 Task: Create a rule when an attachment not starting with is added to a card by me.
Action: Mouse pressed left at (681, 184)
Screenshot: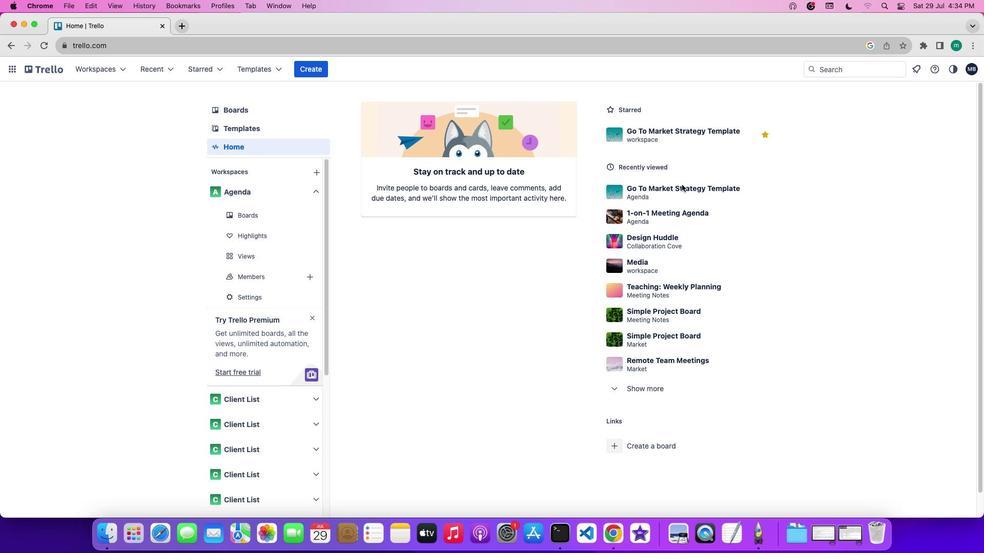 
Action: Mouse pressed left at (681, 184)
Screenshot: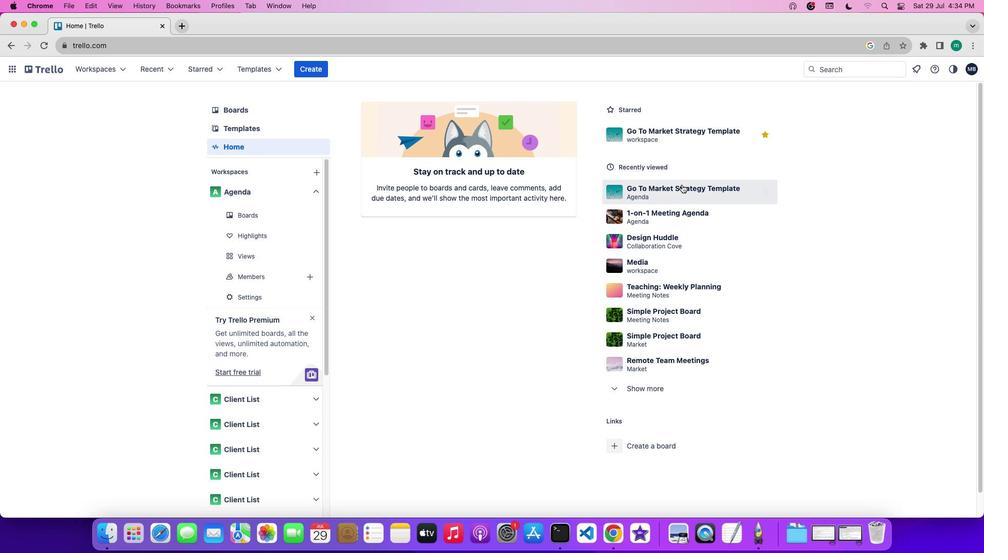 
Action: Mouse moved to (856, 220)
Screenshot: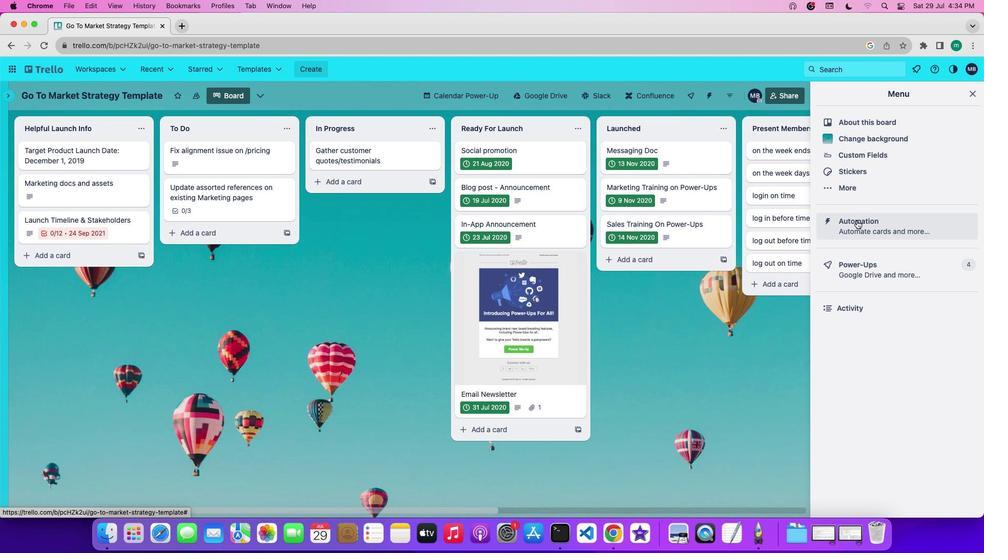 
Action: Mouse pressed left at (856, 220)
Screenshot: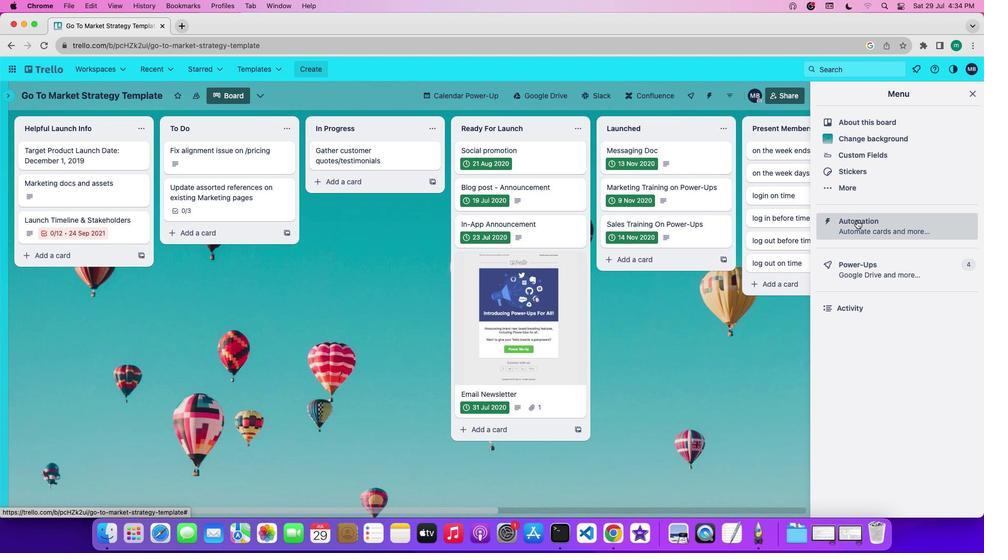 
Action: Mouse moved to (73, 178)
Screenshot: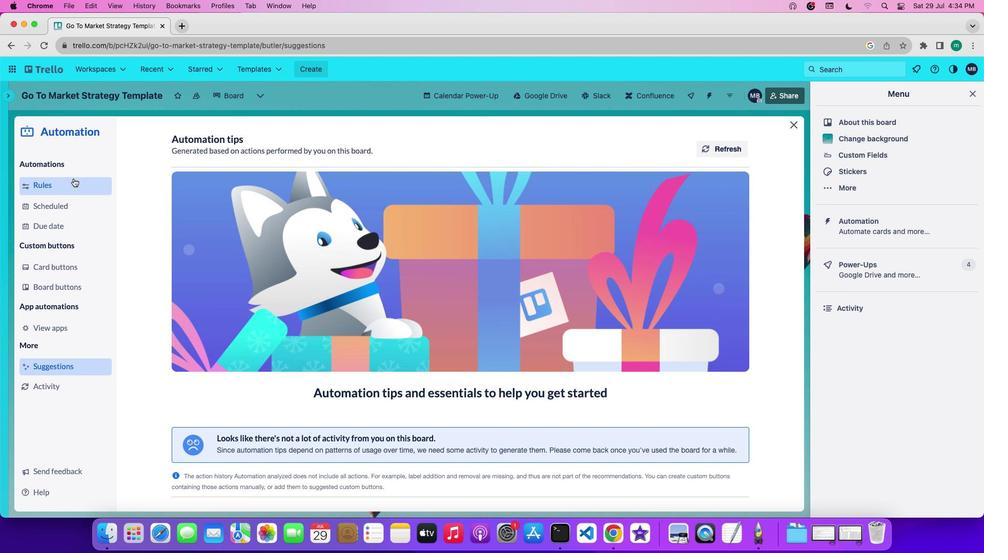 
Action: Mouse pressed left at (73, 178)
Screenshot: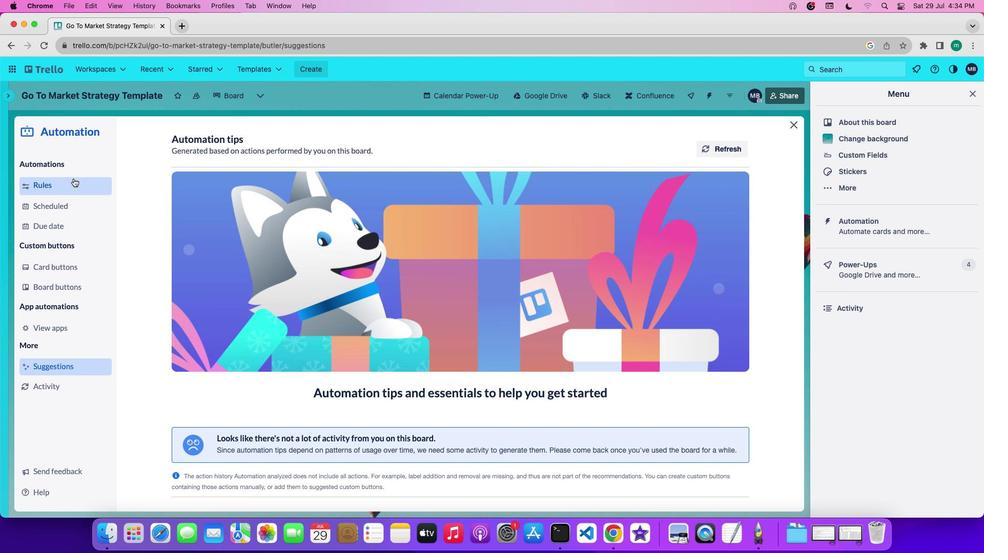 
Action: Mouse moved to (219, 362)
Screenshot: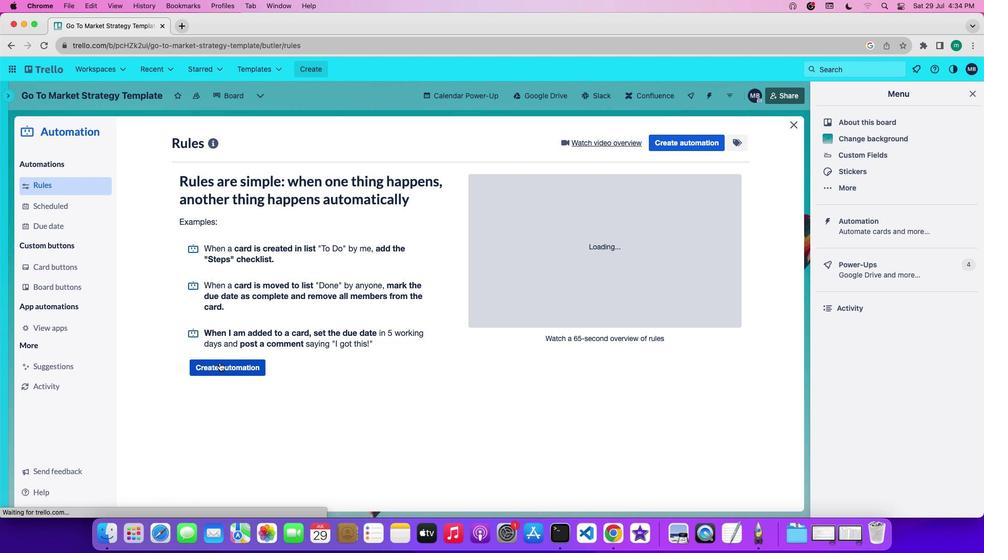 
Action: Mouse pressed left at (219, 362)
Screenshot: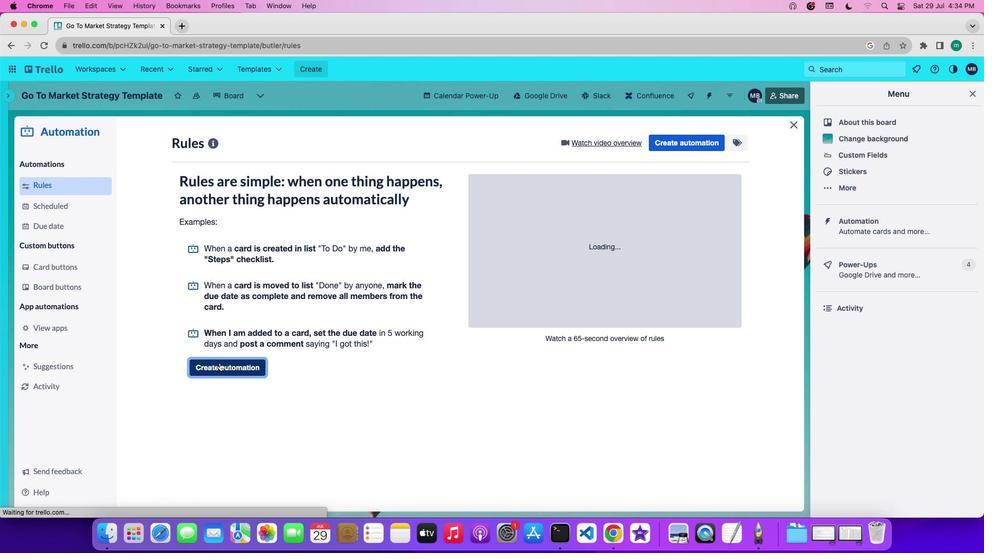 
Action: Mouse moved to (418, 239)
Screenshot: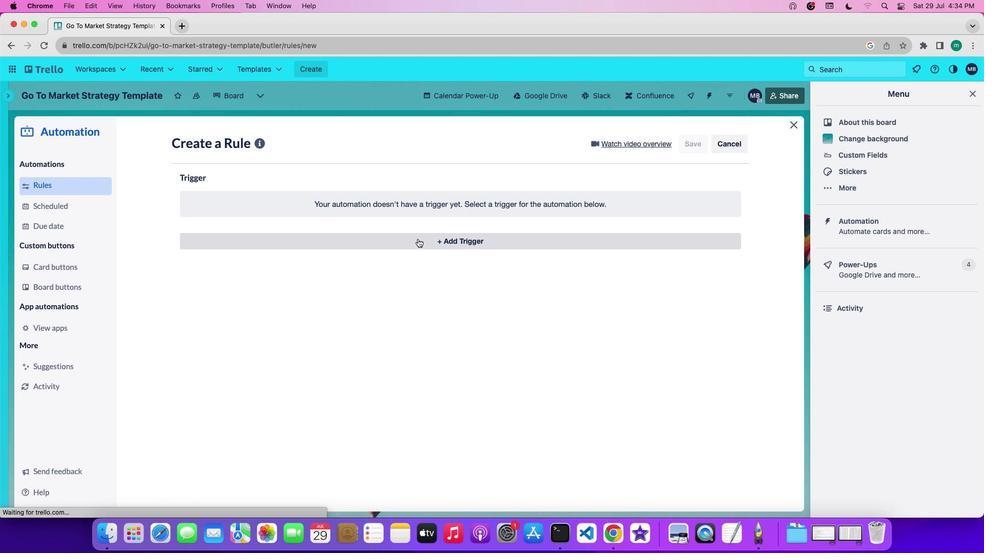 
Action: Mouse pressed left at (418, 239)
Screenshot: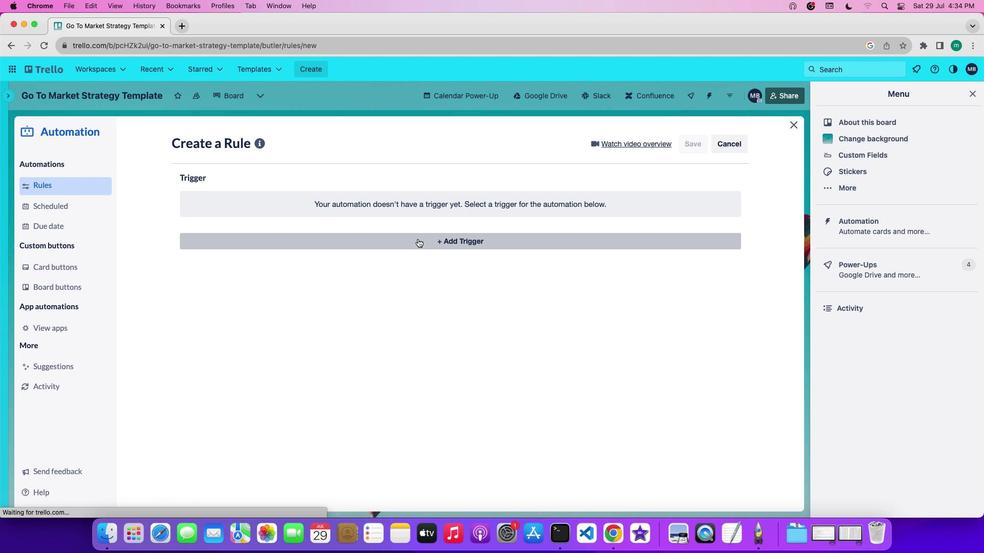 
Action: Mouse moved to (238, 278)
Screenshot: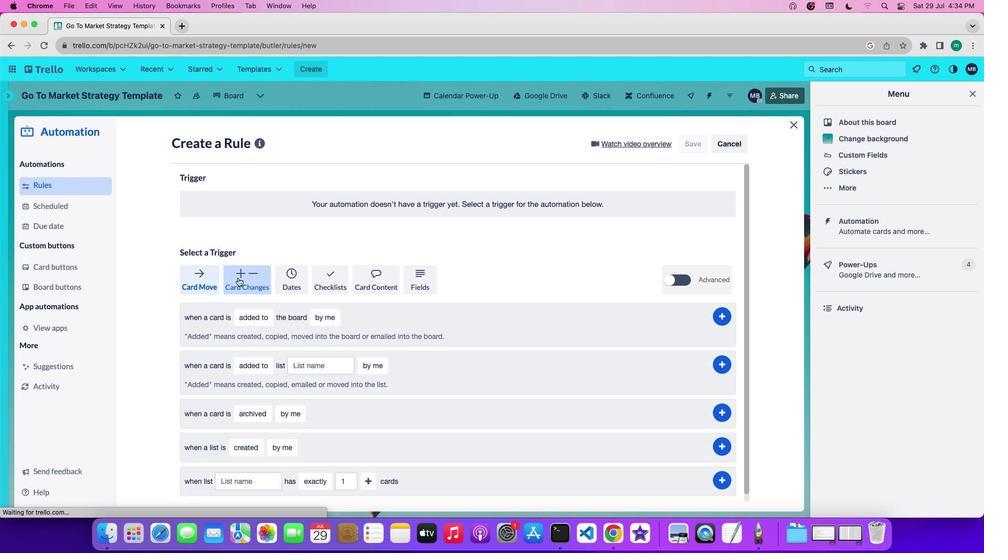 
Action: Mouse pressed left at (238, 278)
Screenshot: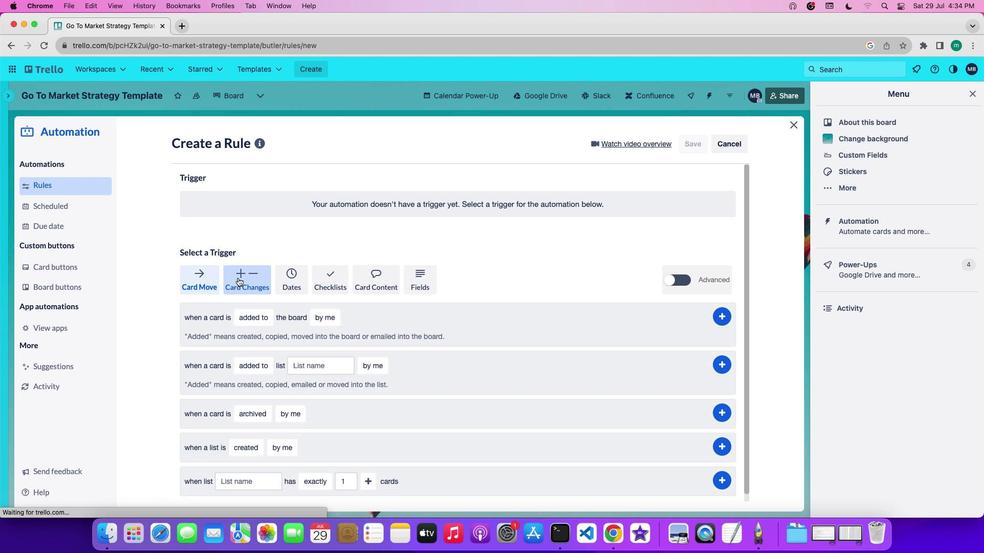 
Action: Mouse moved to (260, 350)
Screenshot: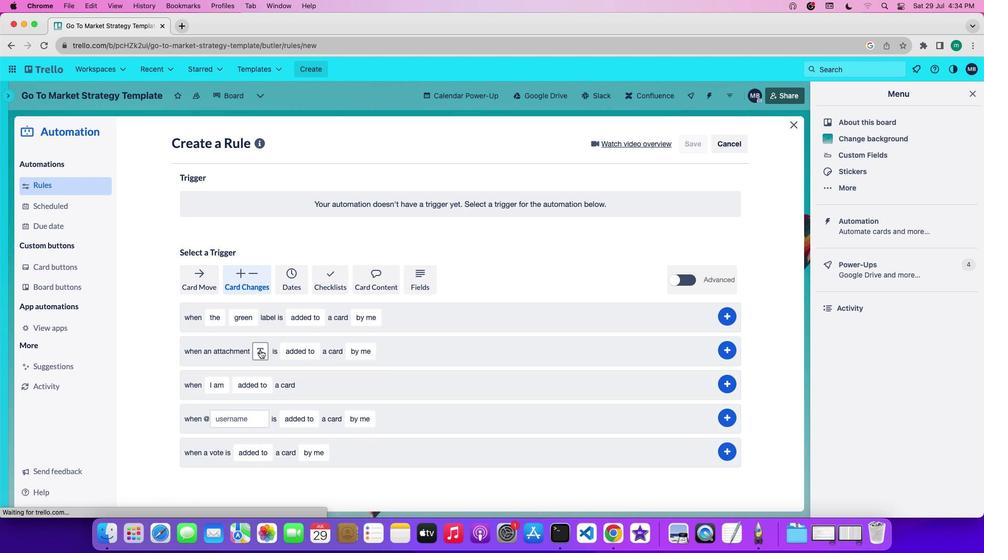 
Action: Mouse pressed left at (260, 350)
Screenshot: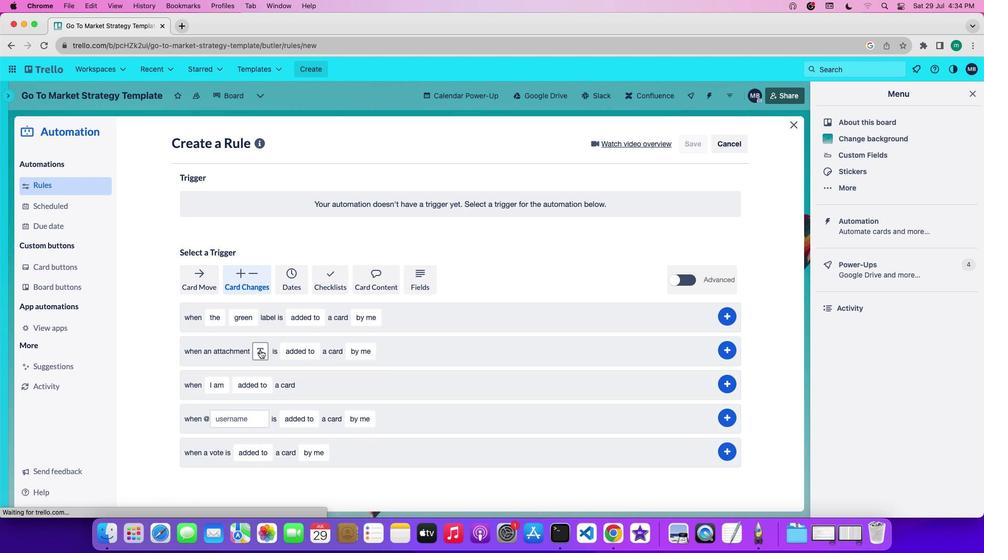 
Action: Mouse moved to (275, 391)
Screenshot: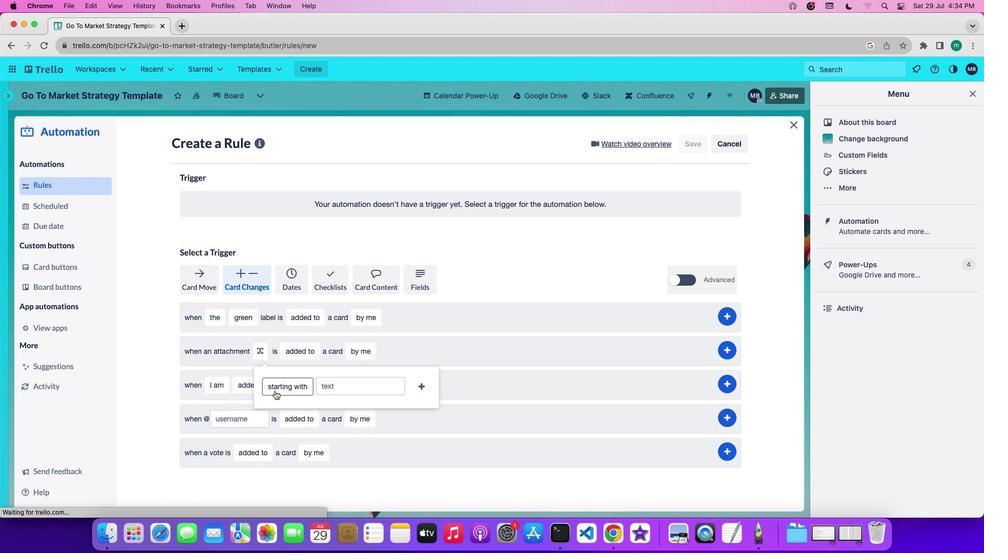 
Action: Mouse pressed left at (275, 391)
Screenshot: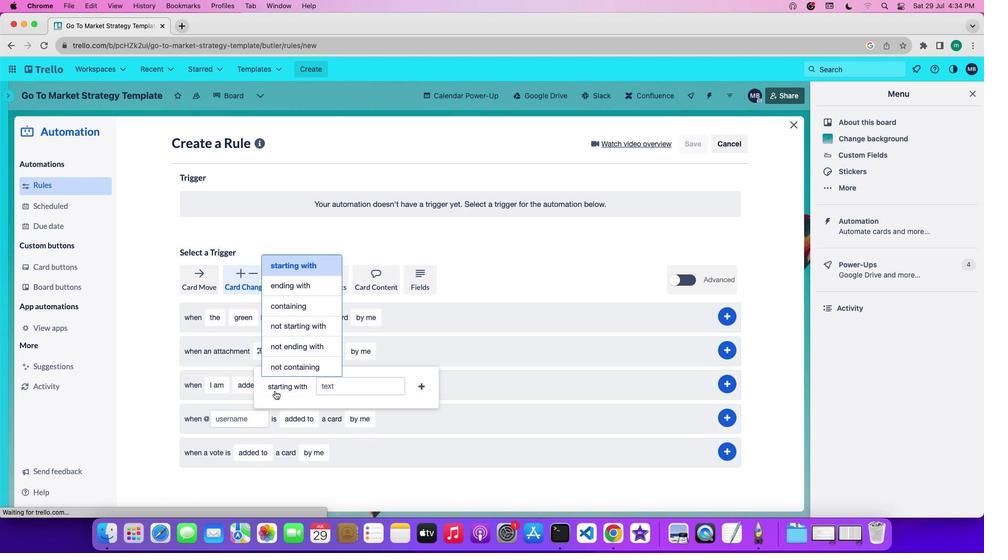 
Action: Mouse moved to (284, 323)
Screenshot: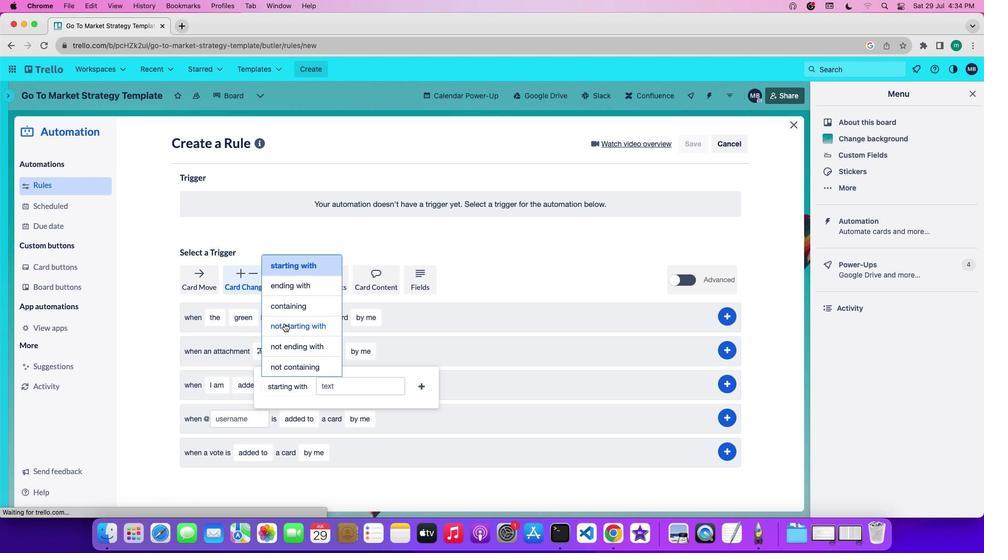 
Action: Mouse pressed left at (284, 323)
Screenshot: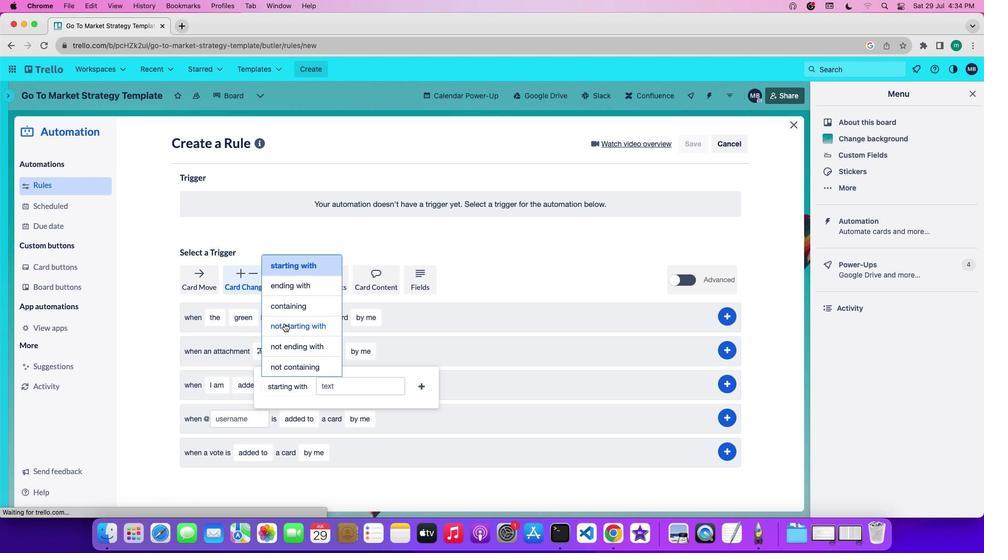 
Action: Mouse moved to (436, 389)
Screenshot: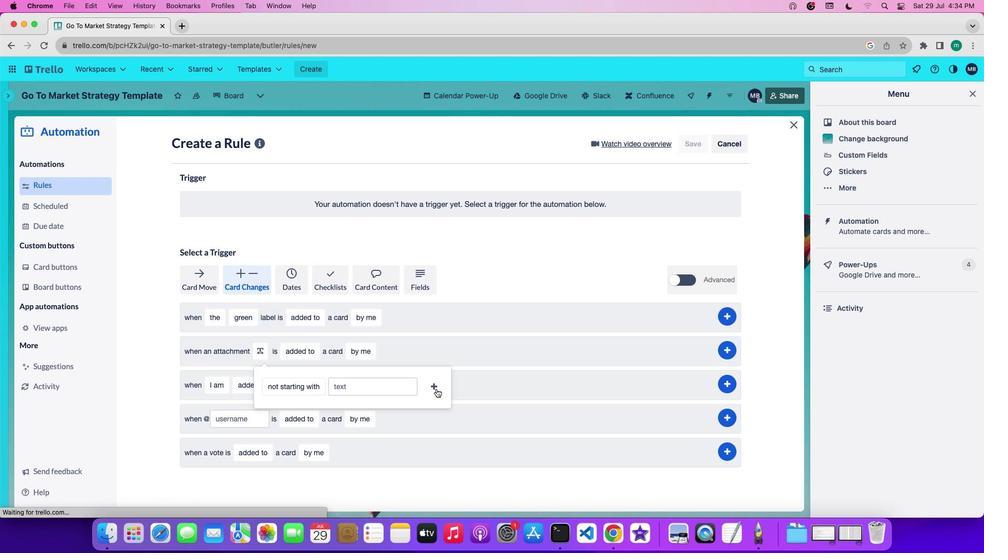 
Action: Mouse pressed left at (436, 389)
Screenshot: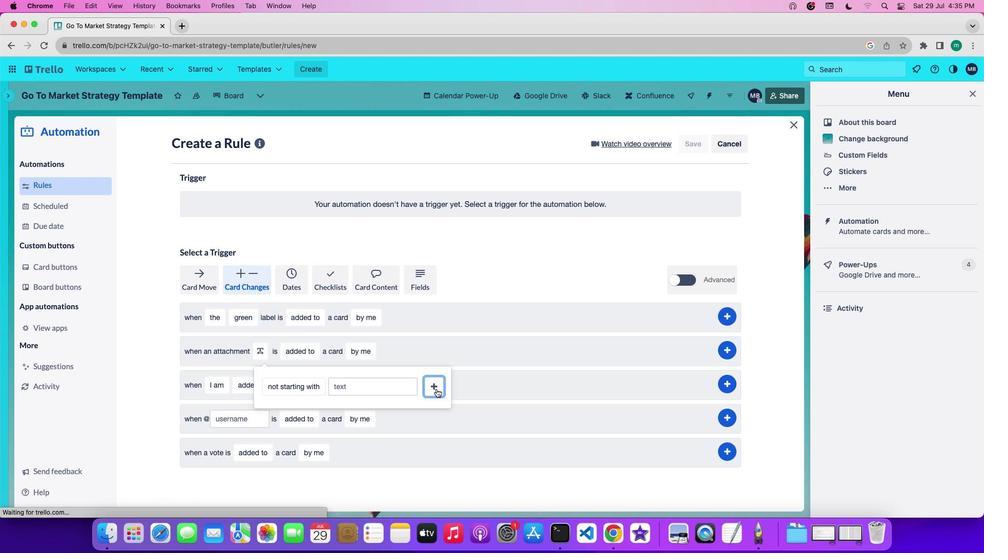 
Action: Mouse moved to (386, 351)
Screenshot: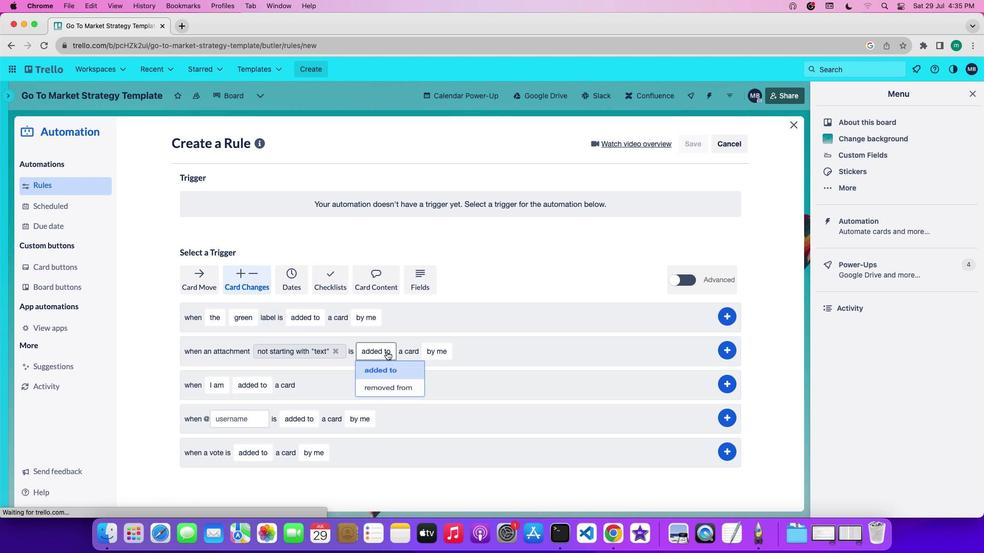 
Action: Mouse pressed left at (386, 351)
Screenshot: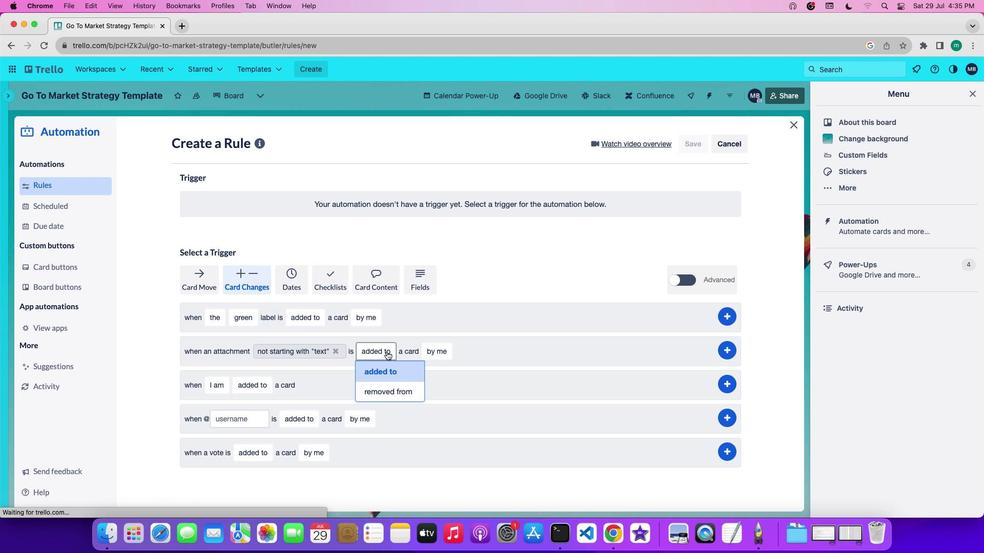 
Action: Mouse moved to (385, 369)
Screenshot: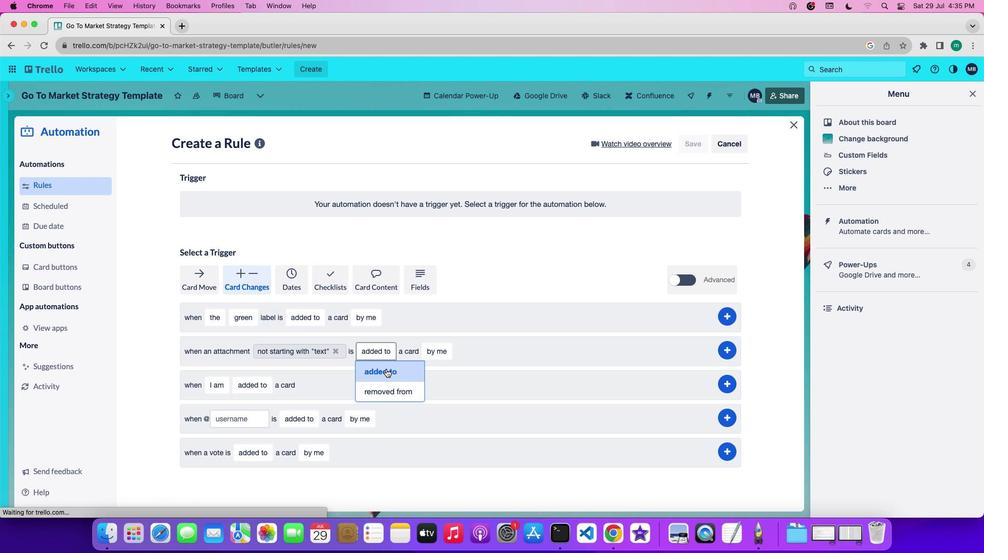 
Action: Mouse pressed left at (385, 369)
Screenshot: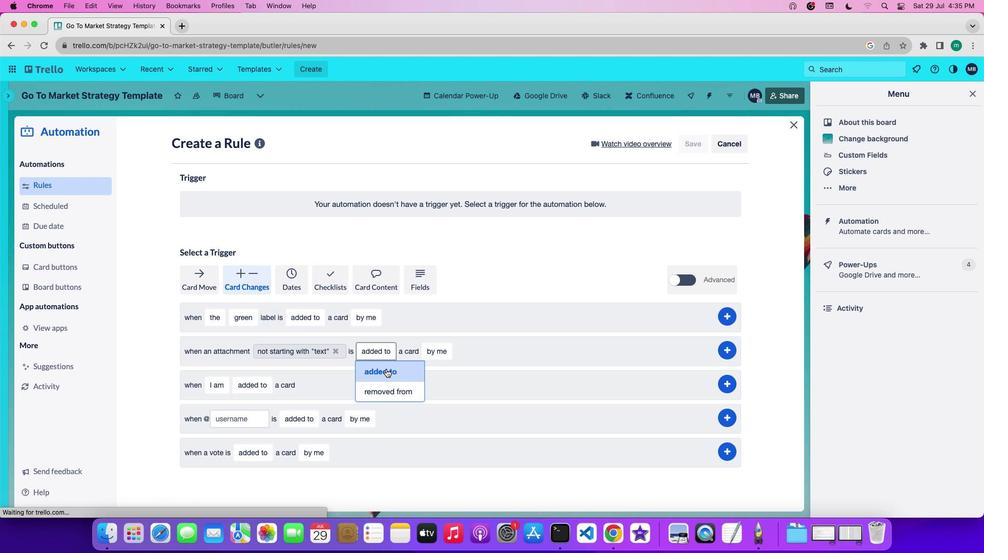 
Action: Mouse moved to (433, 353)
Screenshot: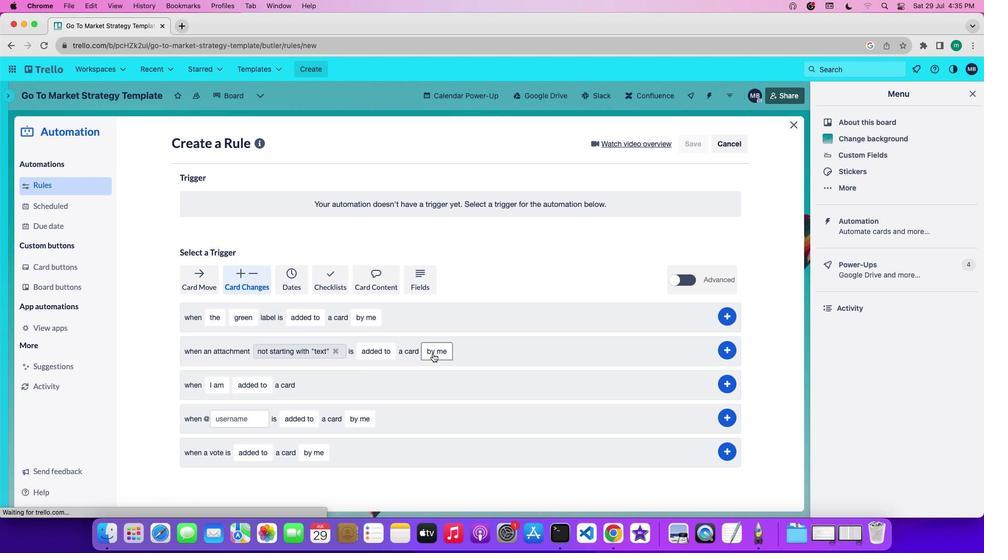 
Action: Mouse pressed left at (433, 353)
Screenshot: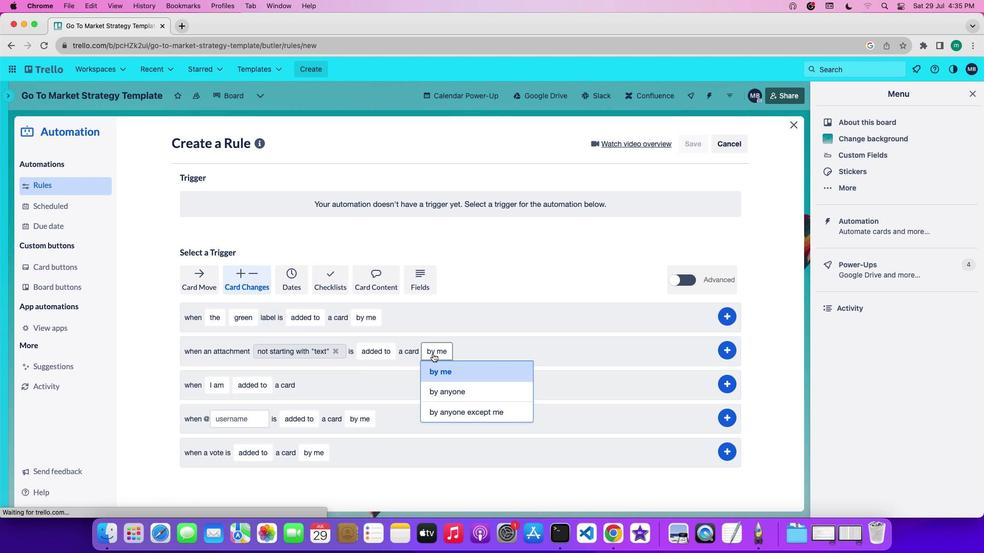 
Action: Mouse moved to (433, 370)
Screenshot: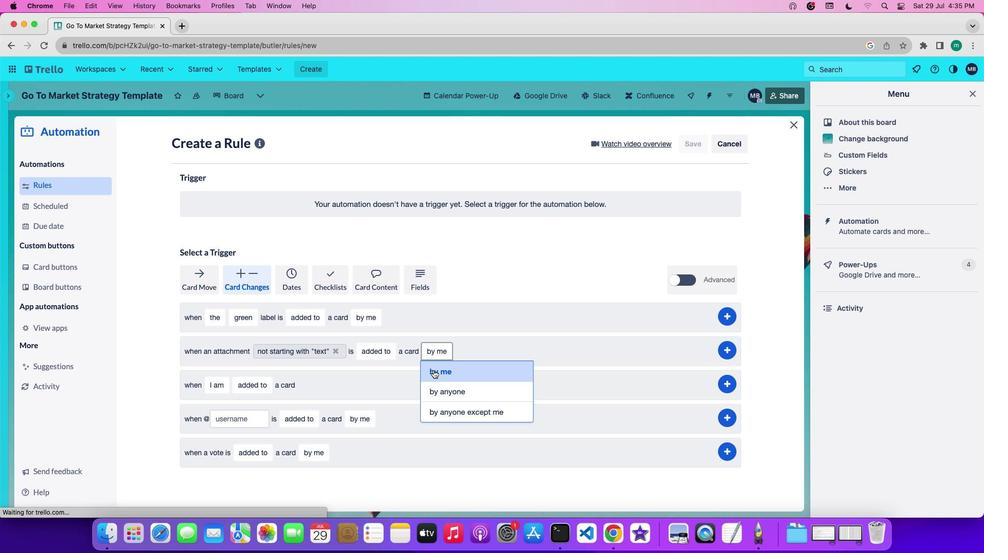 
Action: Mouse pressed left at (433, 370)
Screenshot: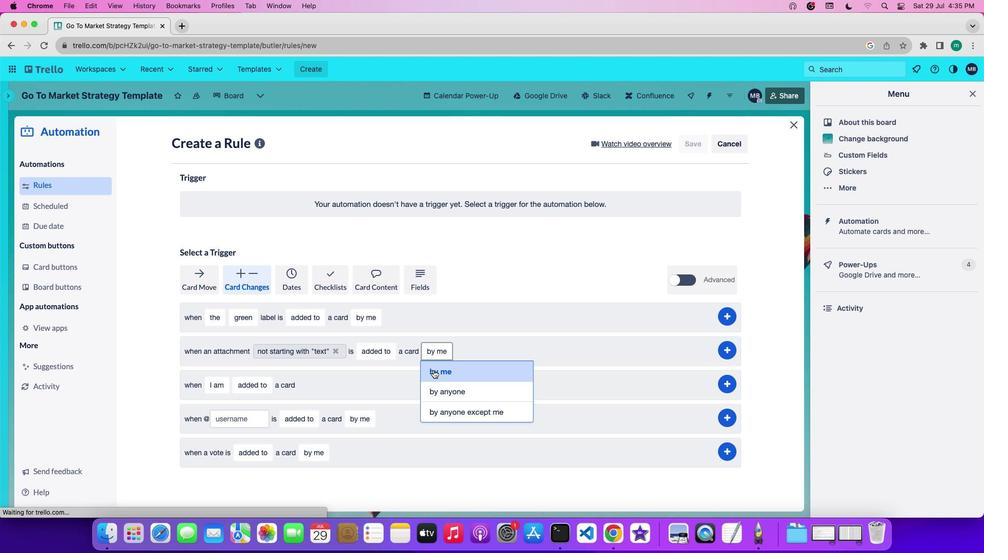 
Action: Mouse moved to (721, 349)
Screenshot: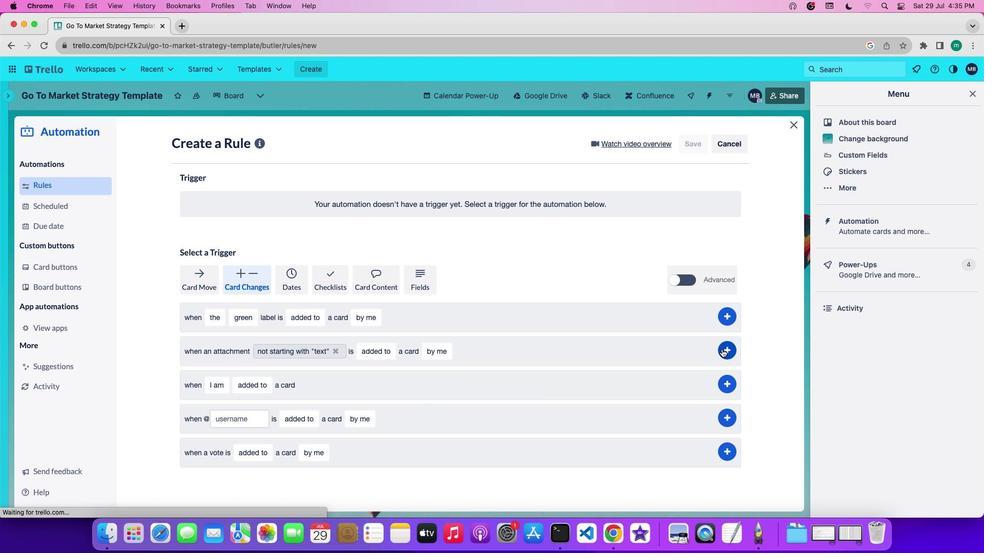 
Action: Mouse pressed left at (721, 349)
Screenshot: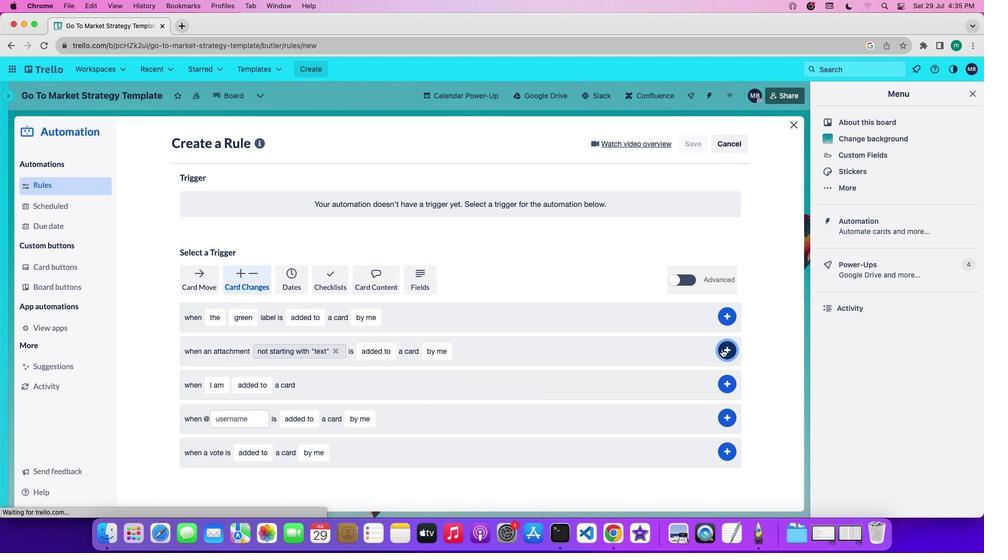 
